 Task: Add a field from the Popular template Effort Level a blank project BroaderView
Action: Mouse moved to (281, 327)
Screenshot: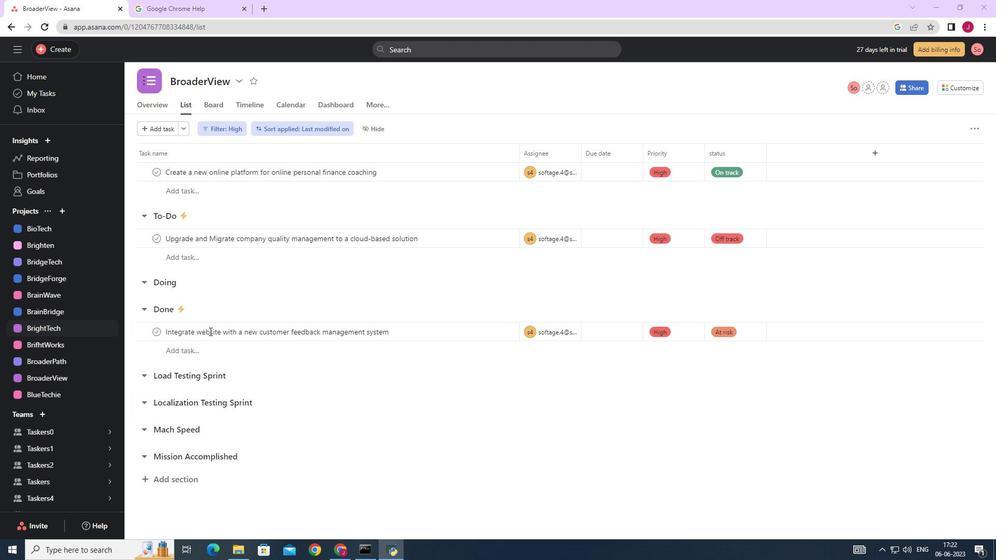 
Action: Mouse scrolled (281, 327) with delta (0, 0)
Screenshot: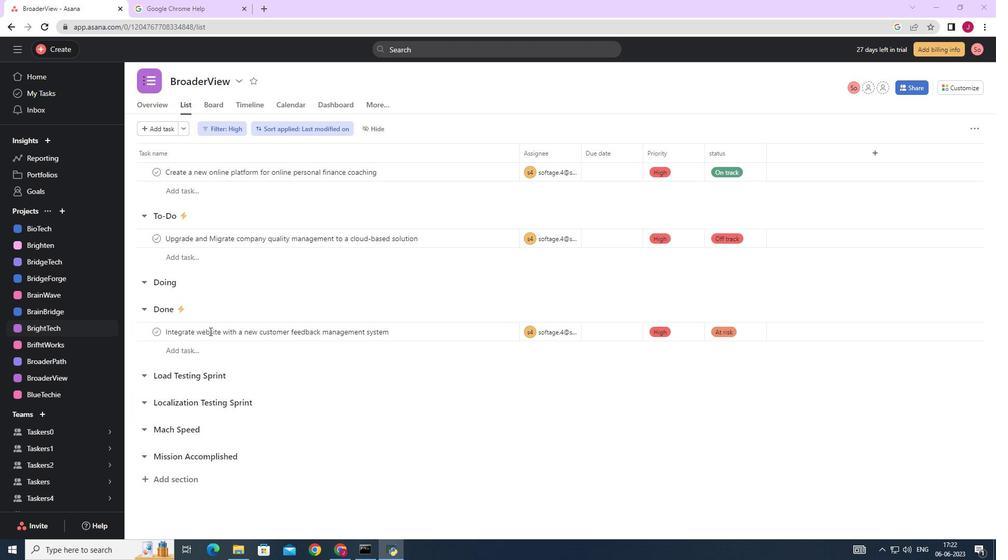 
Action: Mouse scrolled (281, 327) with delta (0, 0)
Screenshot: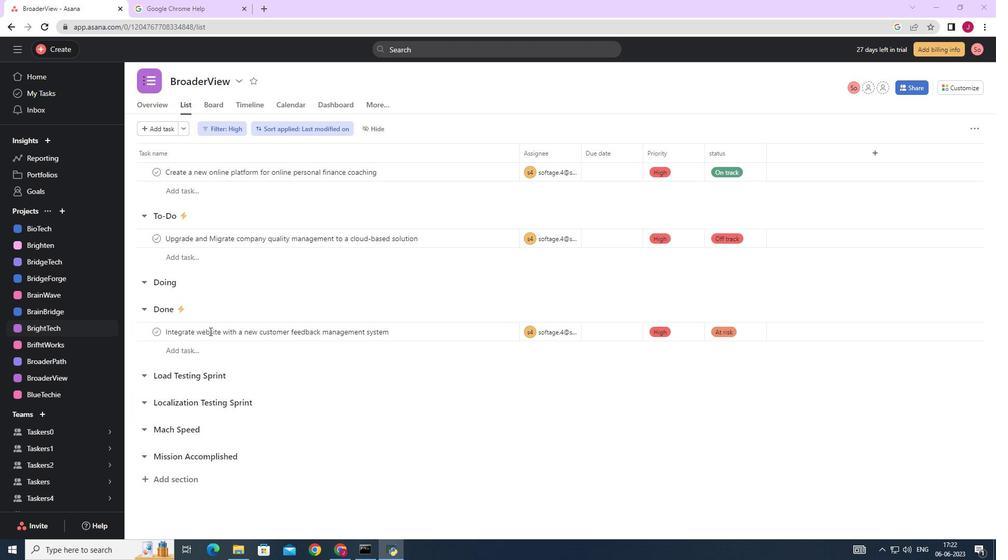 
Action: Mouse scrolled (281, 327) with delta (0, 0)
Screenshot: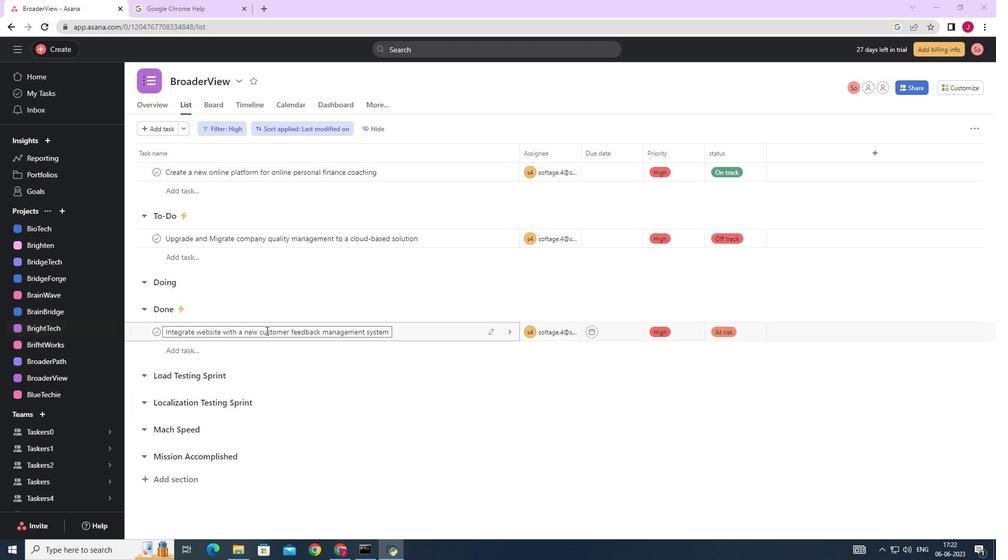 
Action: Mouse moved to (960, 88)
Screenshot: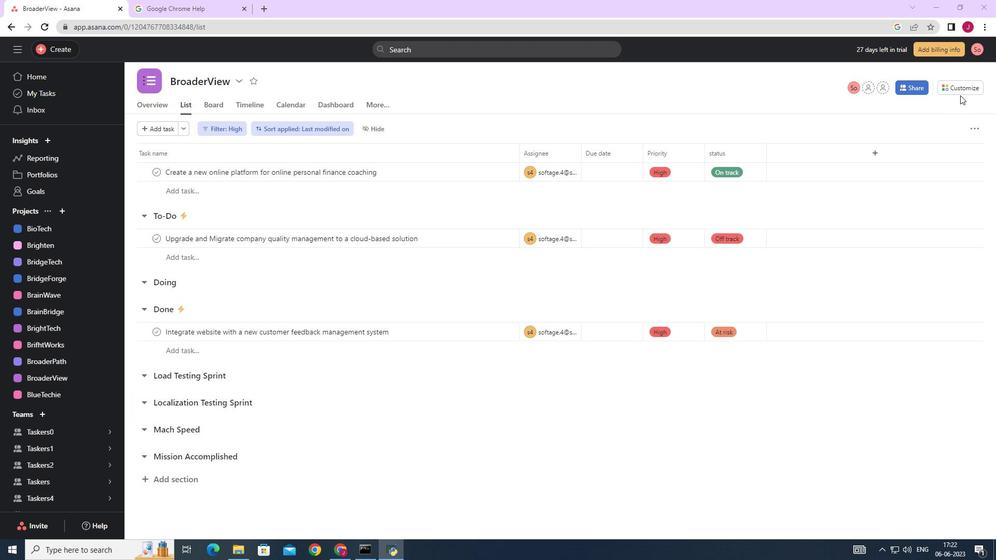 
Action: Mouse pressed left at (960, 88)
Screenshot: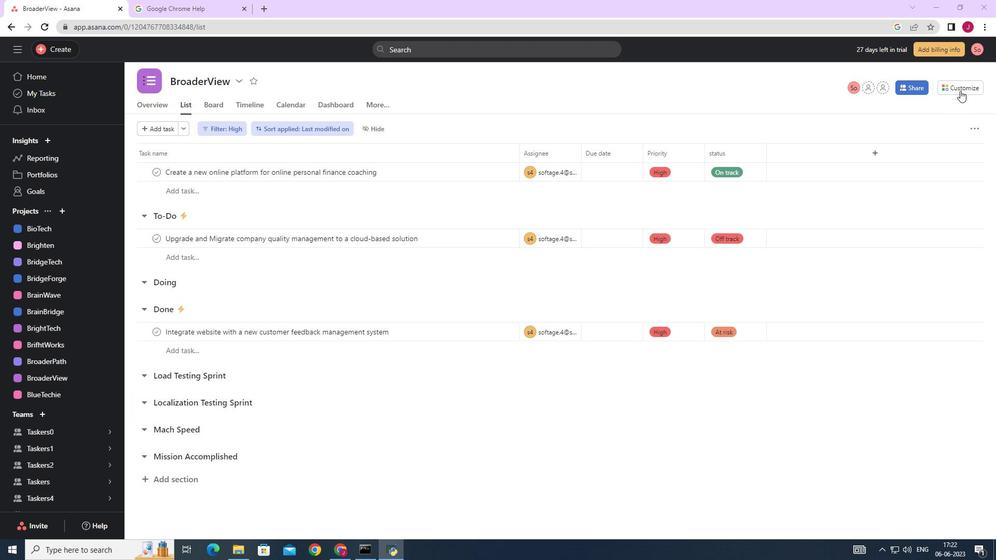 
Action: Mouse moved to (853, 210)
Screenshot: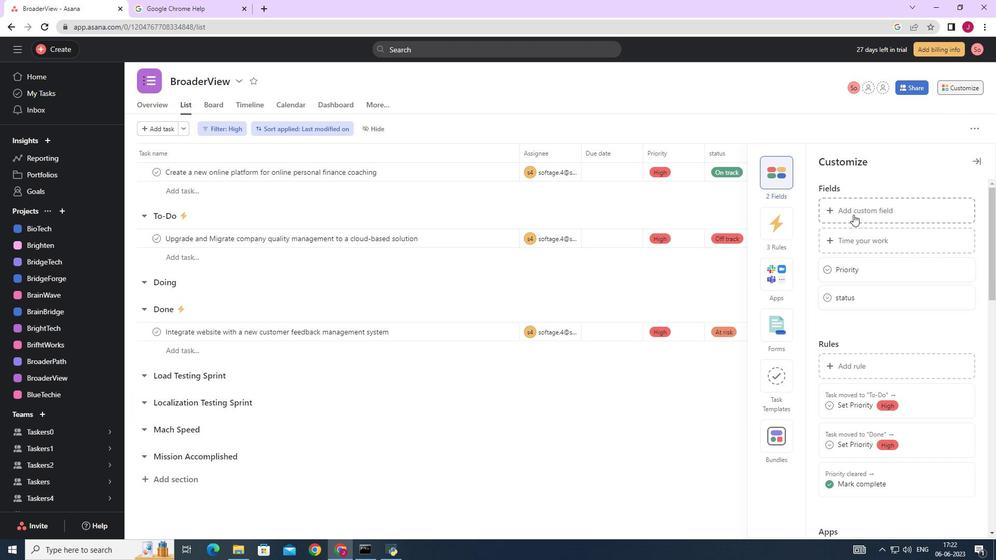 
Action: Mouse pressed left at (853, 210)
Screenshot: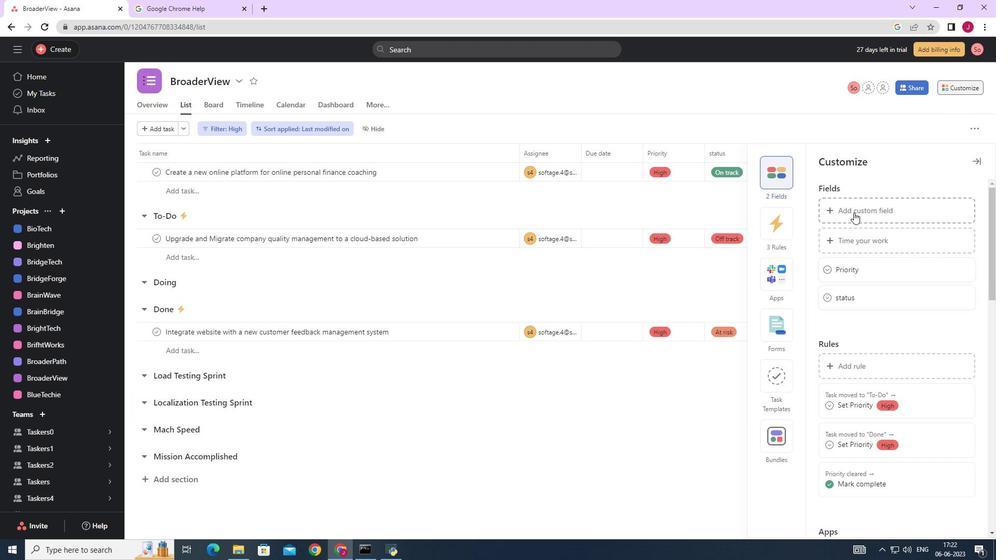 
Action: Key pressed <Key.caps_lock>E<Key.caps_lock>ffort
Screenshot: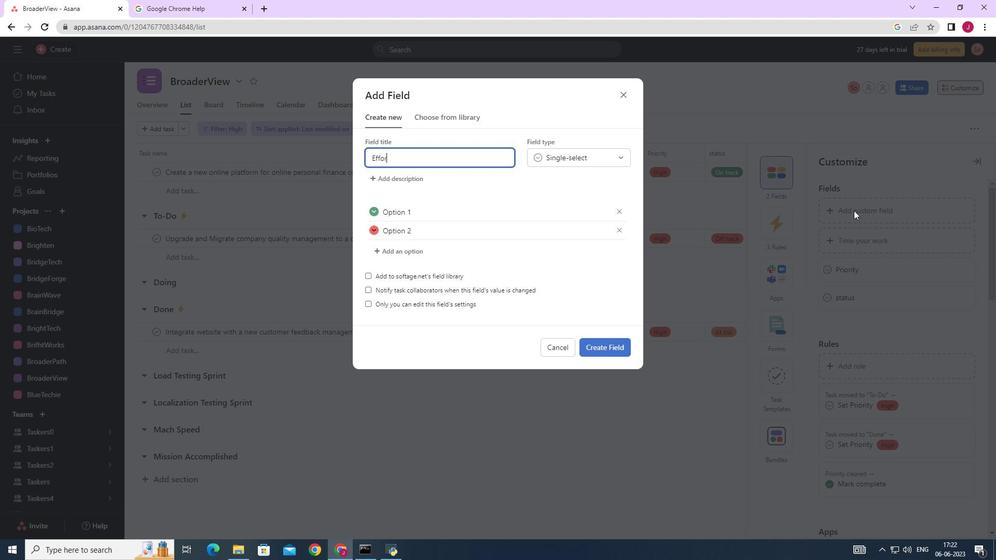 
Action: Mouse moved to (438, 162)
Screenshot: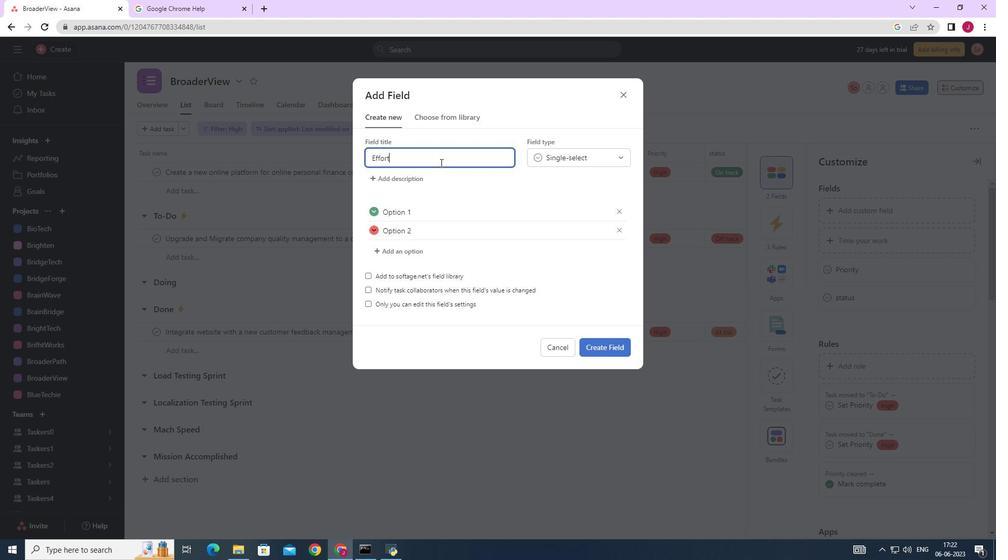 
Action: Key pressed <Key.space><Key.caps_lock>L<Key.caps_lock>evel
Screenshot: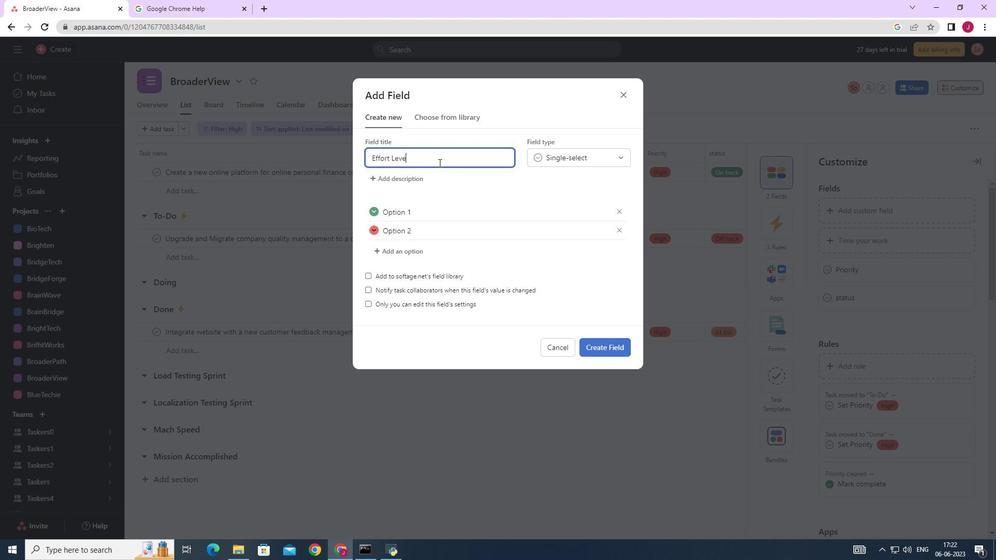 
Action: Mouse moved to (606, 344)
Screenshot: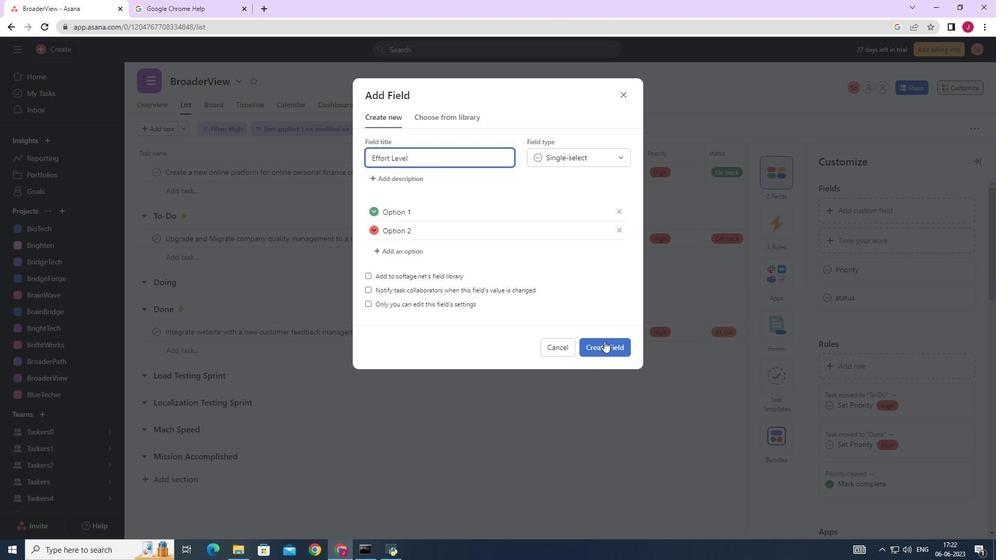 
Action: Mouse pressed left at (606, 344)
Screenshot: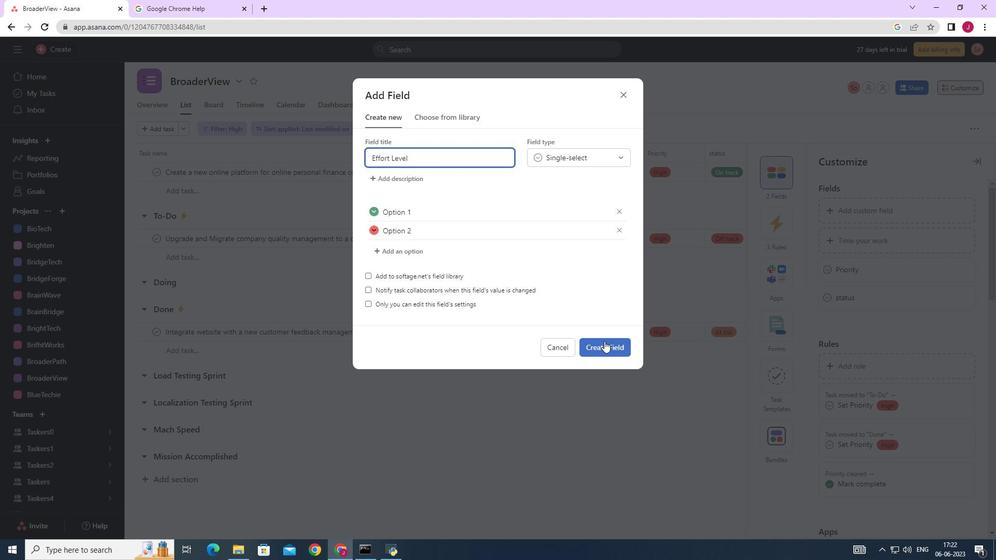 
Action: Mouse moved to (677, 194)
Screenshot: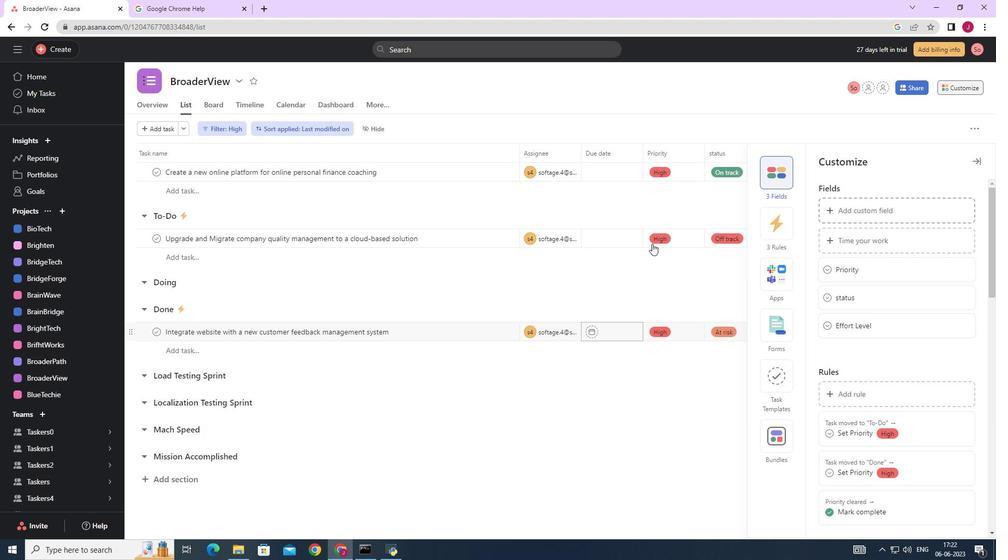 
